 Task: Invite Team Member Softage.1@softage.net to Workspace DevOps. Invite Team Member Softage.2@softage.net to Workspace DevOps. Invite Team Member Softage.3@softage.net to Workspace DevOps. Invite Team Member Softage.4@softage.net to Workspace DevOps
Action: Mouse moved to (853, 100)
Screenshot: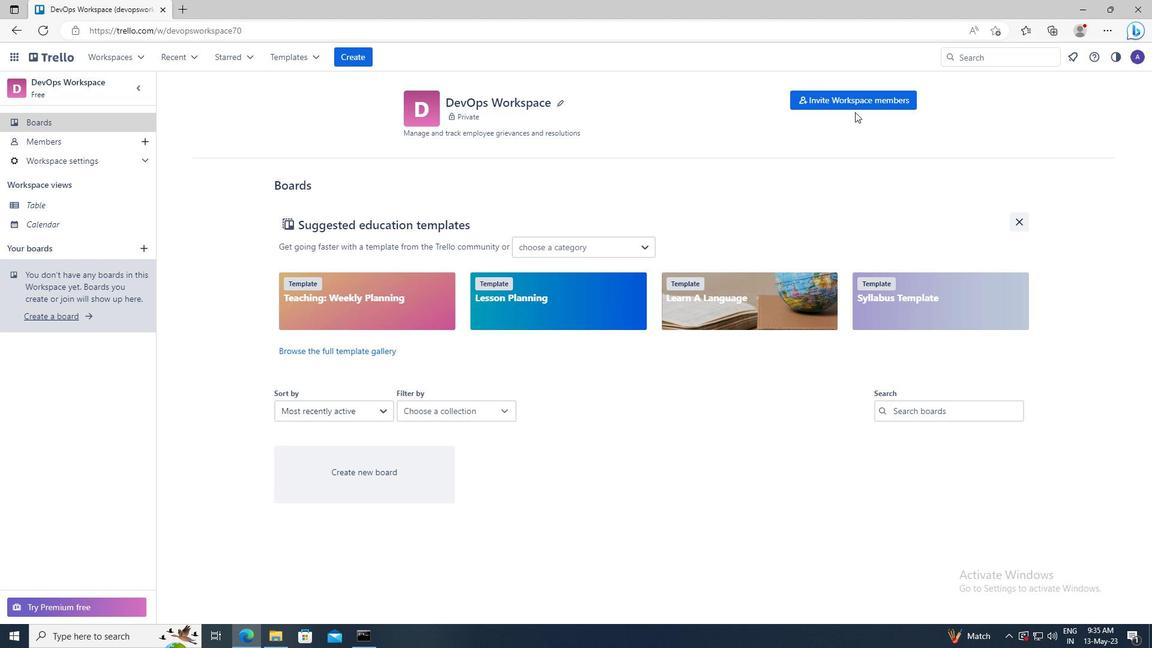 
Action: Mouse pressed left at (853, 100)
Screenshot: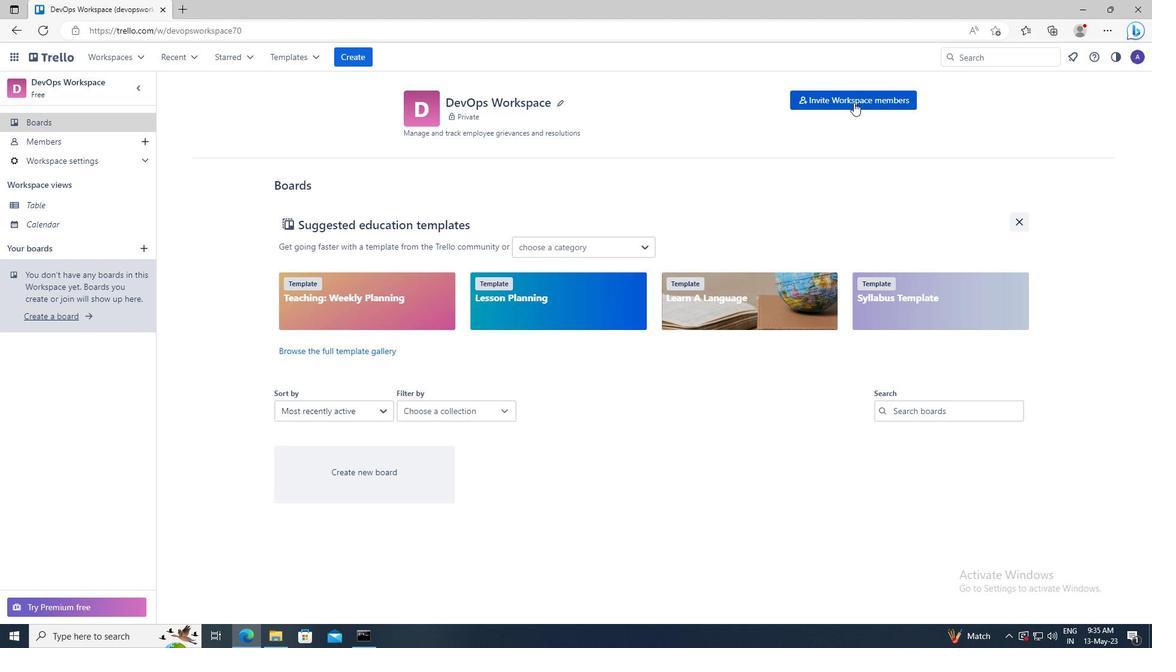 
Action: Mouse moved to (481, 329)
Screenshot: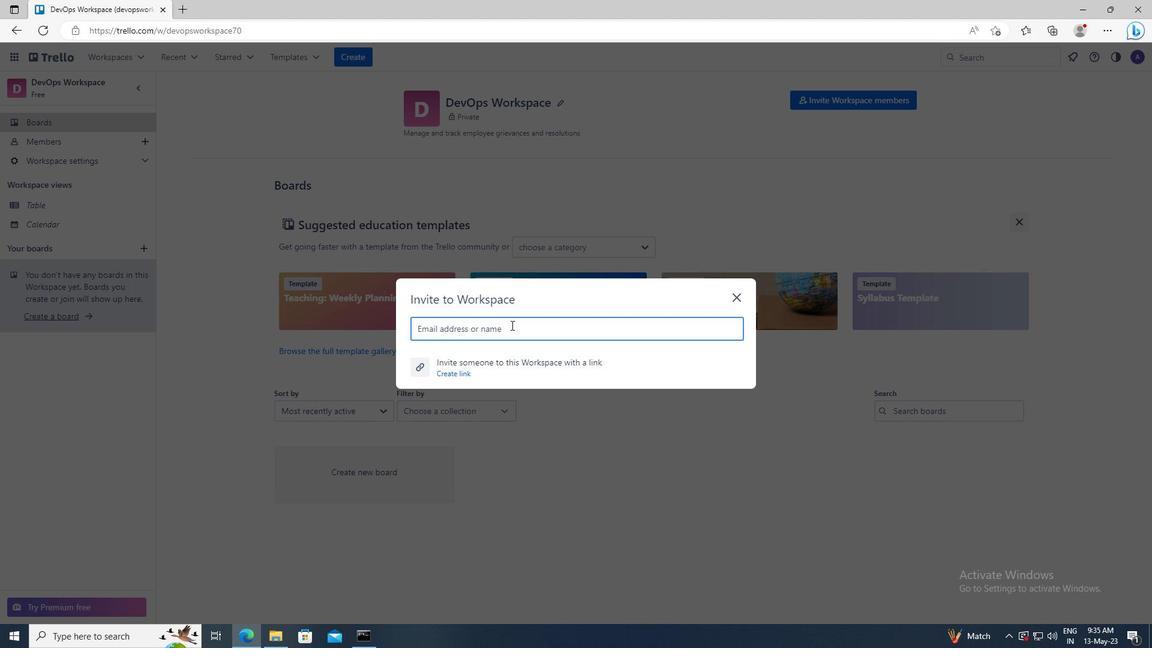 
Action: Mouse pressed left at (481, 329)
Screenshot: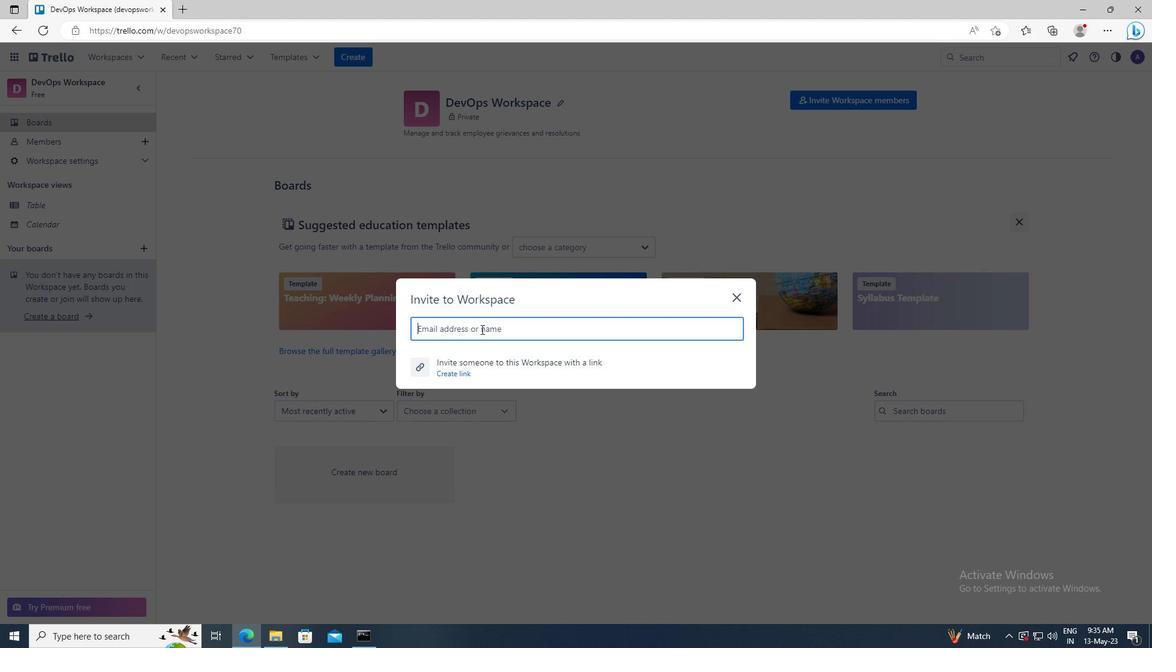 
Action: Key pressed <Key.shift>SOFTAGE.1<Key.shift>@SOFTAGE.NET
Screenshot: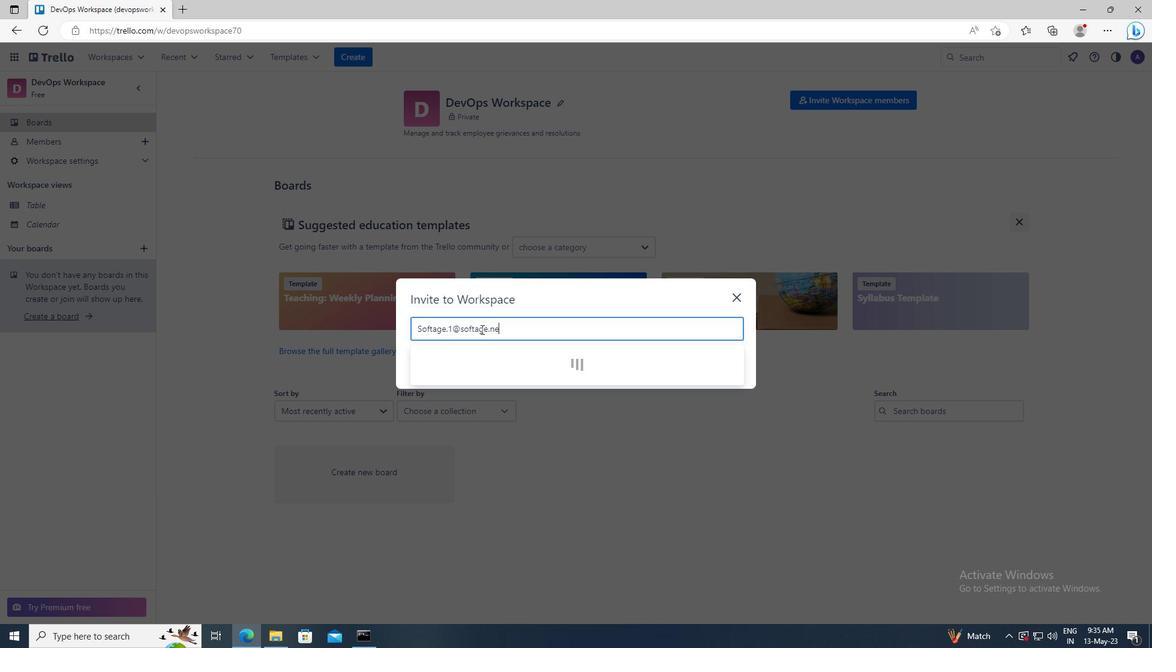 
Action: Mouse moved to (481, 358)
Screenshot: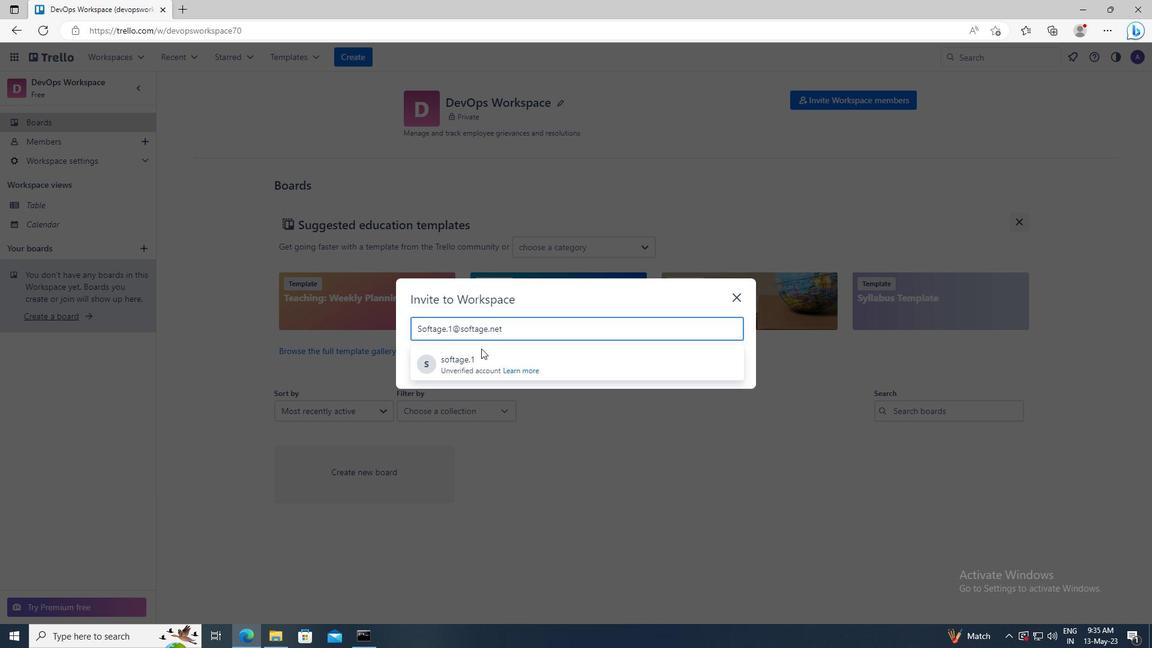
Action: Mouse pressed left at (481, 358)
Screenshot: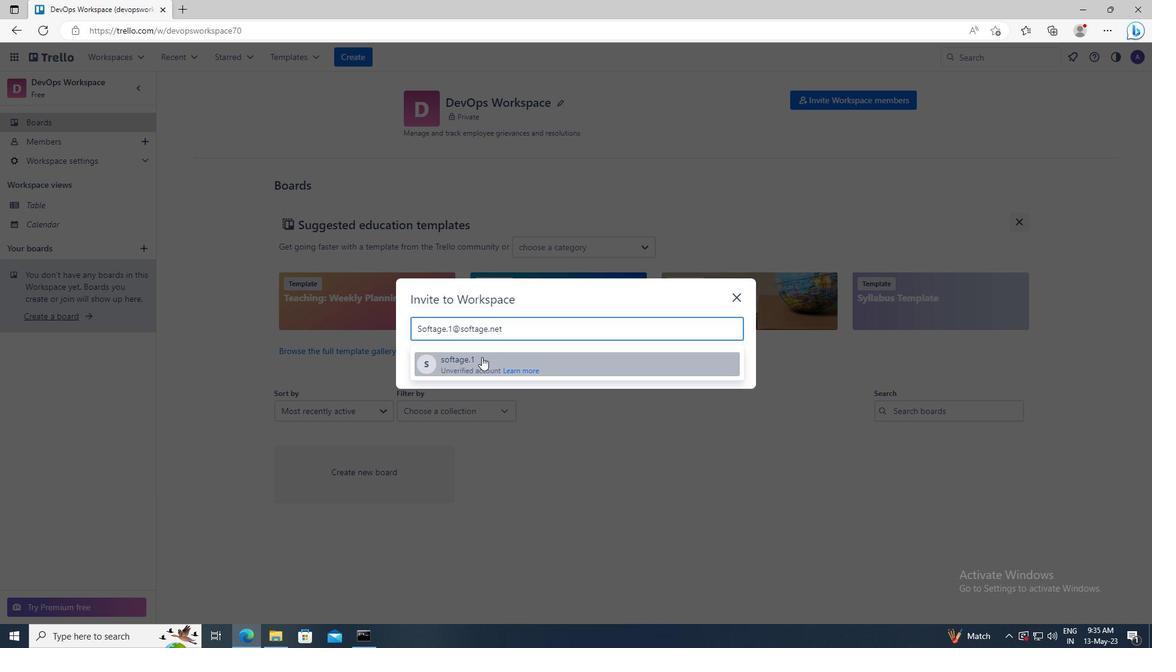 
Action: Mouse moved to (718, 305)
Screenshot: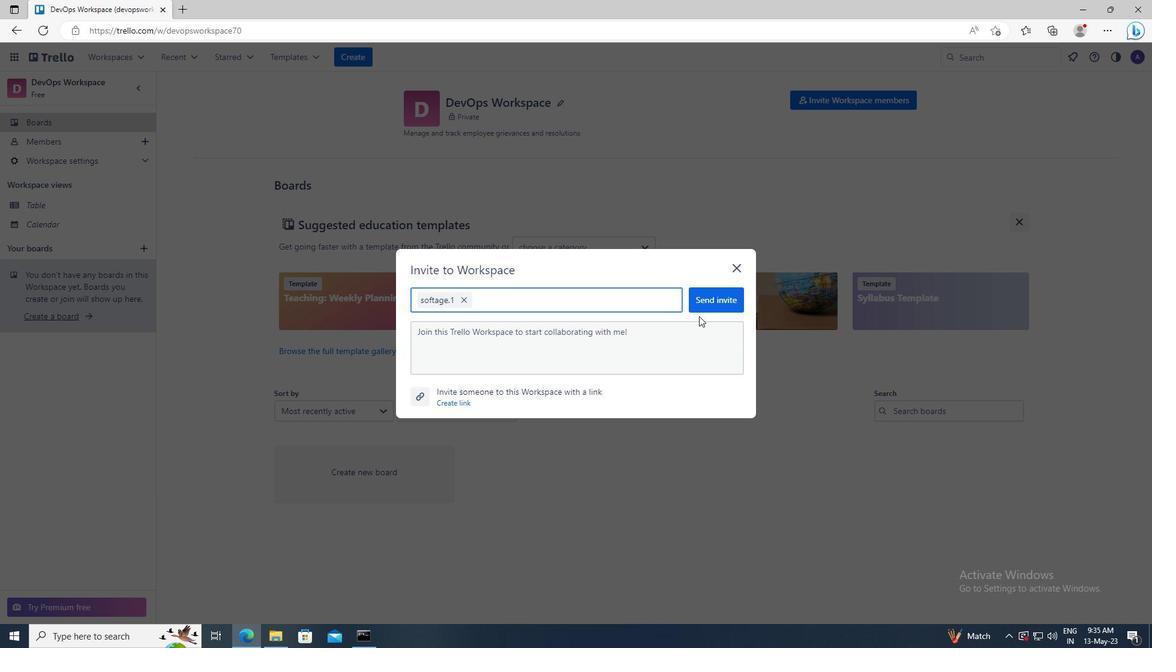 
Action: Mouse pressed left at (718, 305)
Screenshot: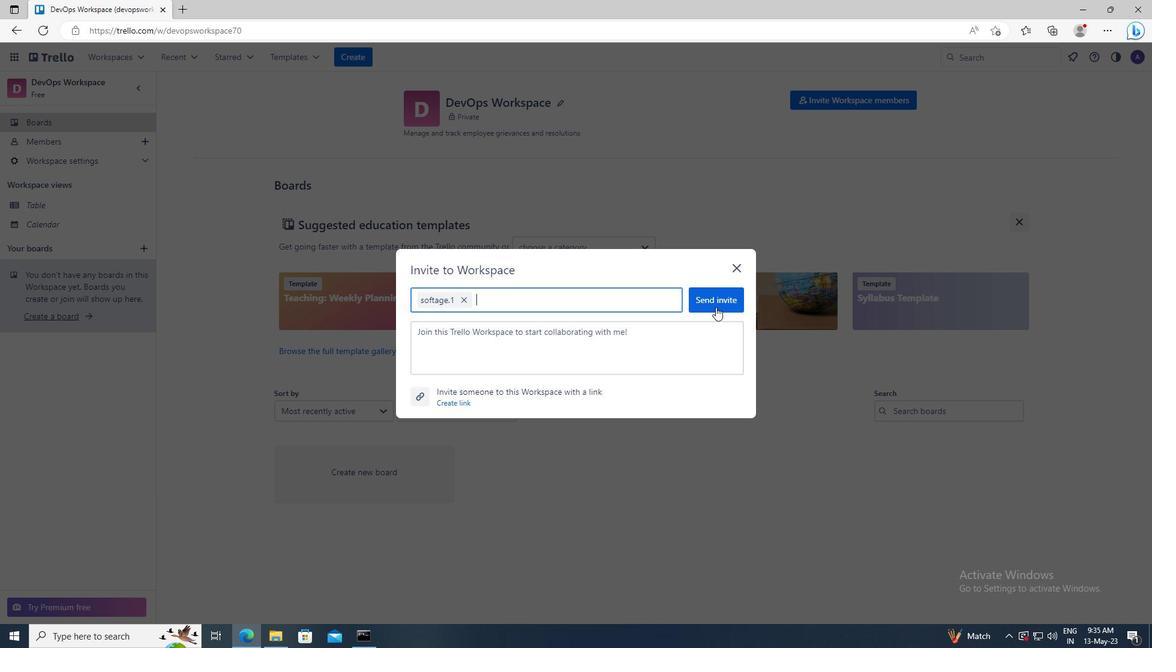
Action: Mouse moved to (820, 102)
Screenshot: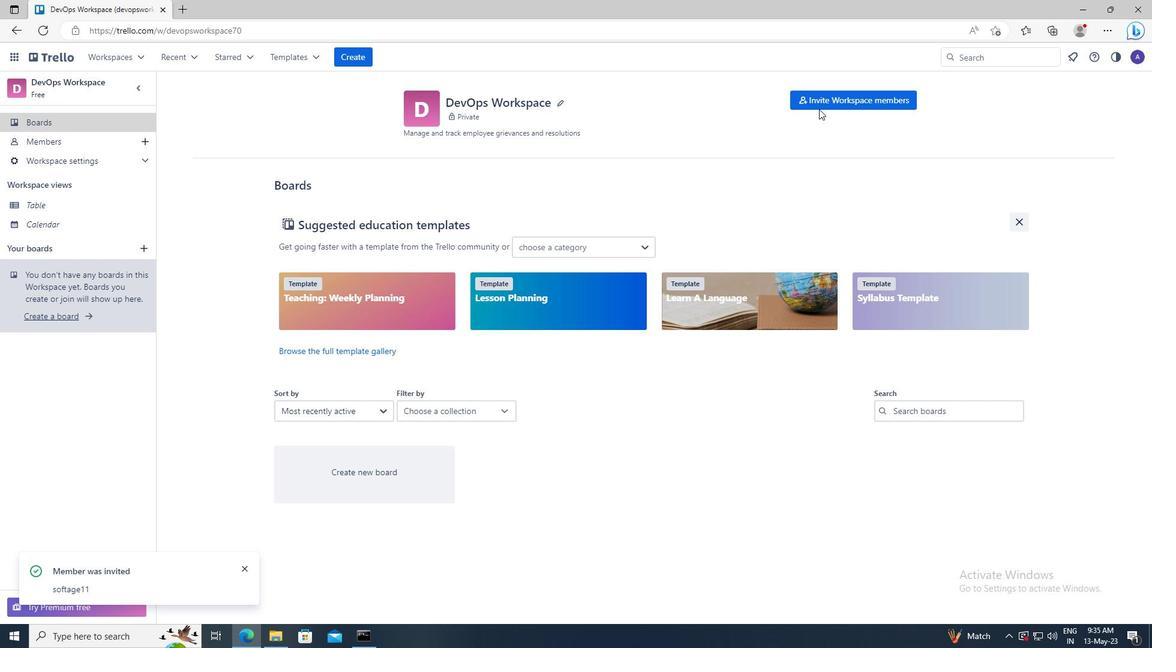
Action: Mouse pressed left at (820, 102)
Screenshot: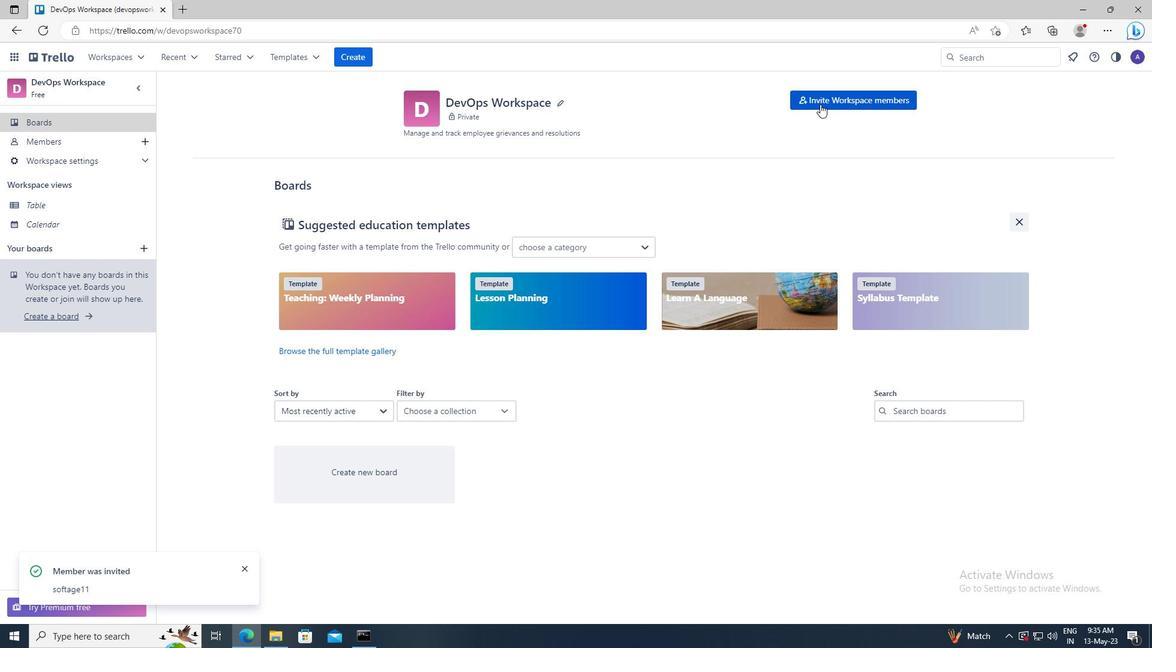 
Action: Mouse moved to (440, 333)
Screenshot: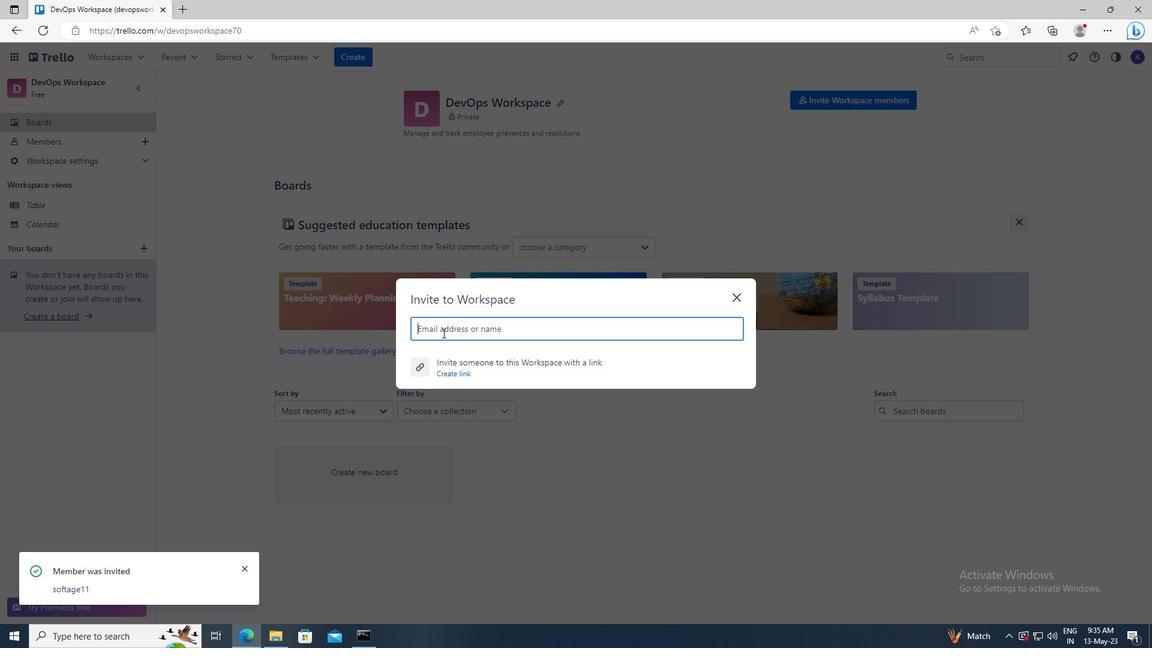 
Action: Mouse pressed left at (440, 333)
Screenshot: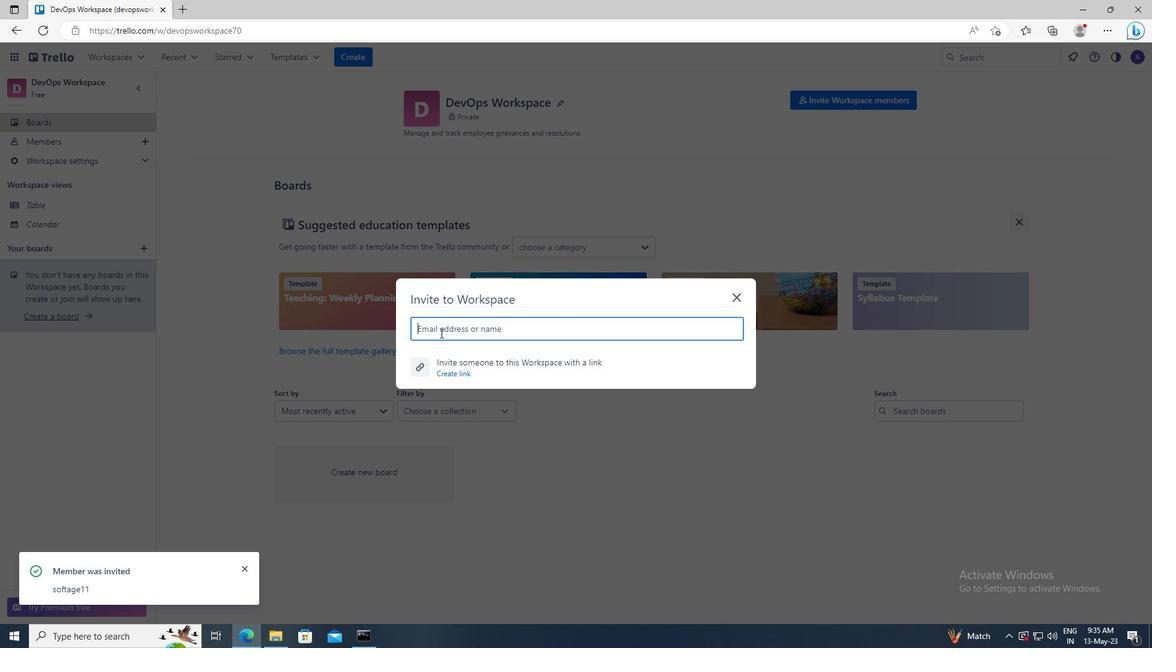 
Action: Key pressed <Key.shift>SOFTAGE.2<Key.shift>@SOFTAGE.NET
Screenshot: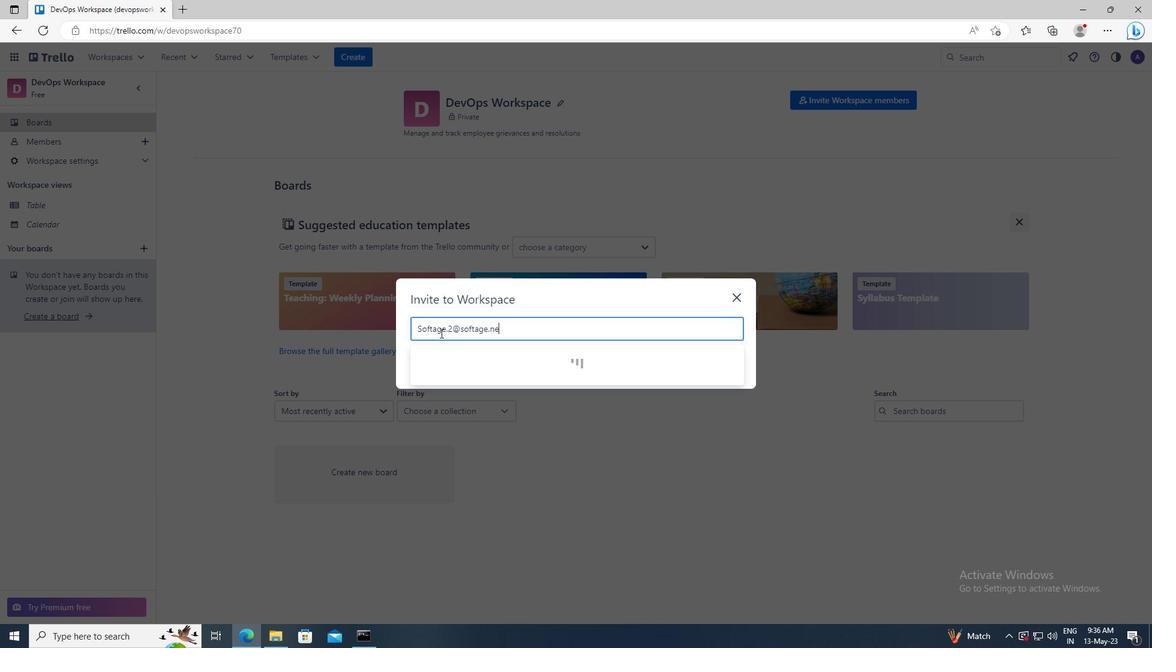 
Action: Mouse moved to (445, 362)
Screenshot: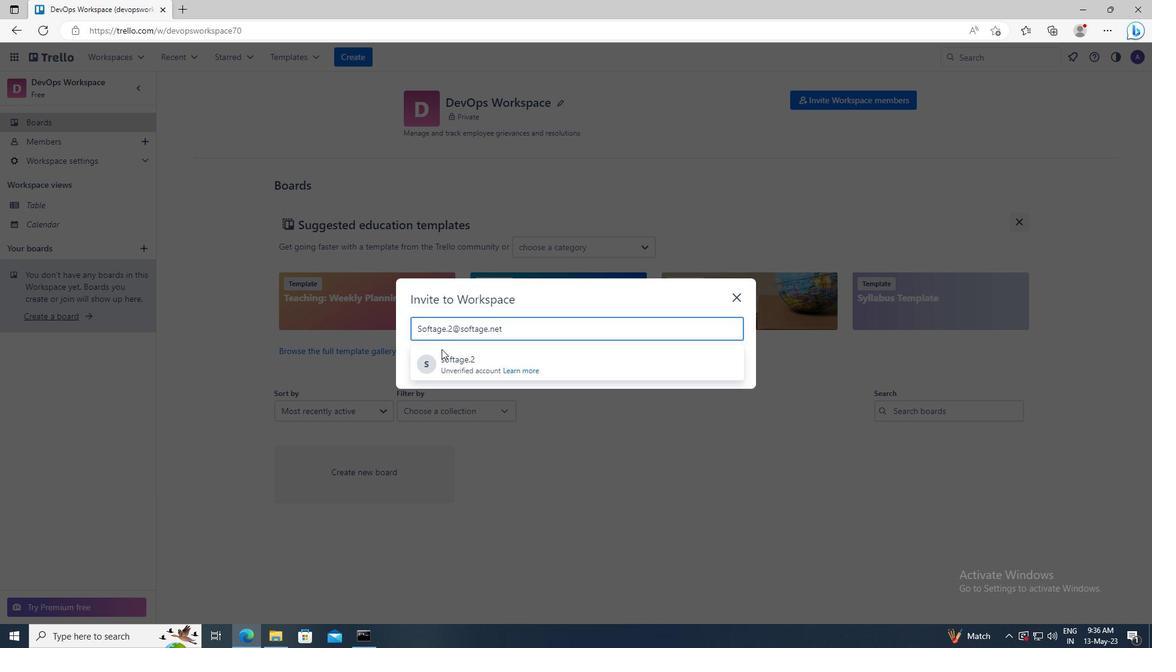 
Action: Mouse pressed left at (445, 362)
Screenshot: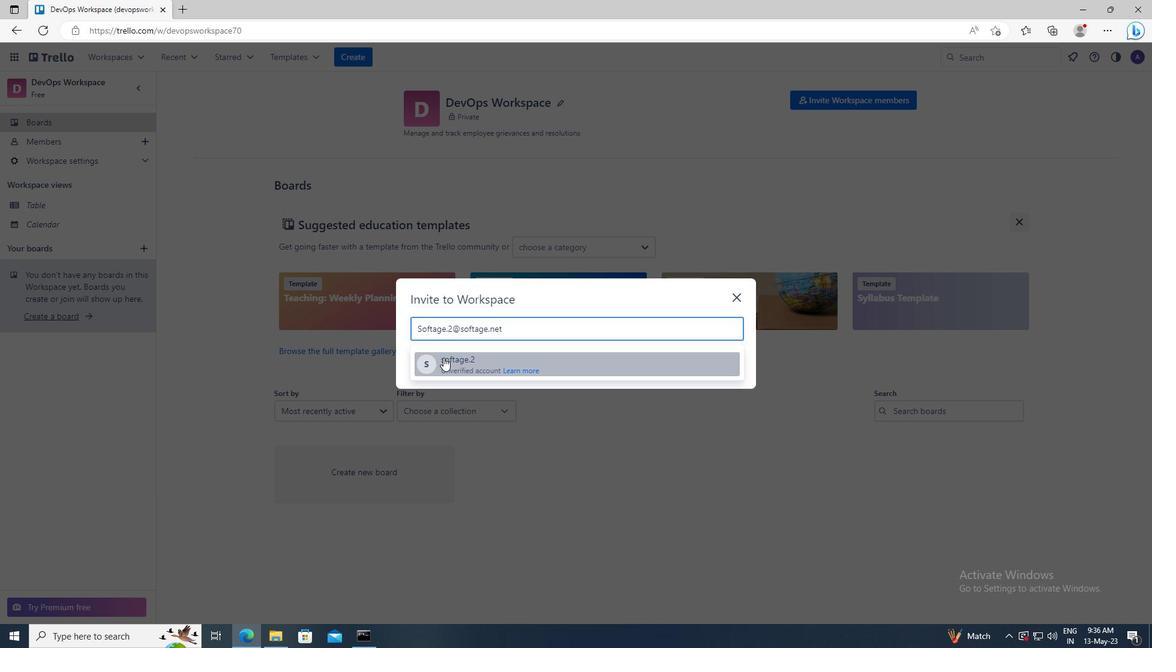 
Action: Mouse moved to (713, 304)
Screenshot: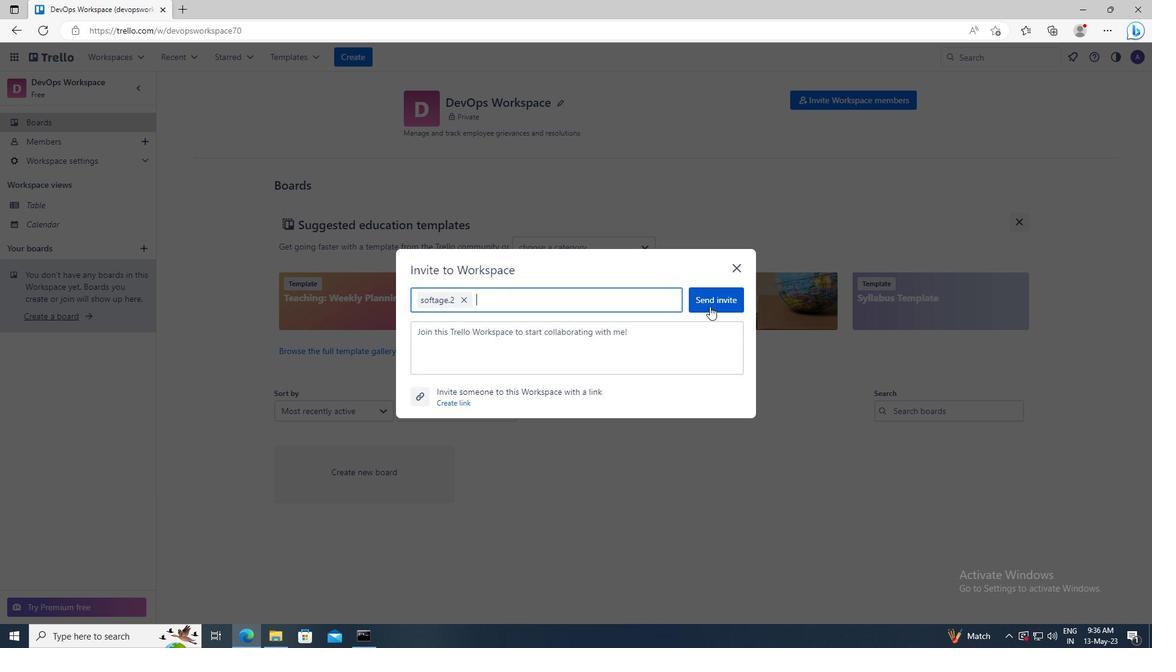 
Action: Mouse pressed left at (713, 304)
Screenshot: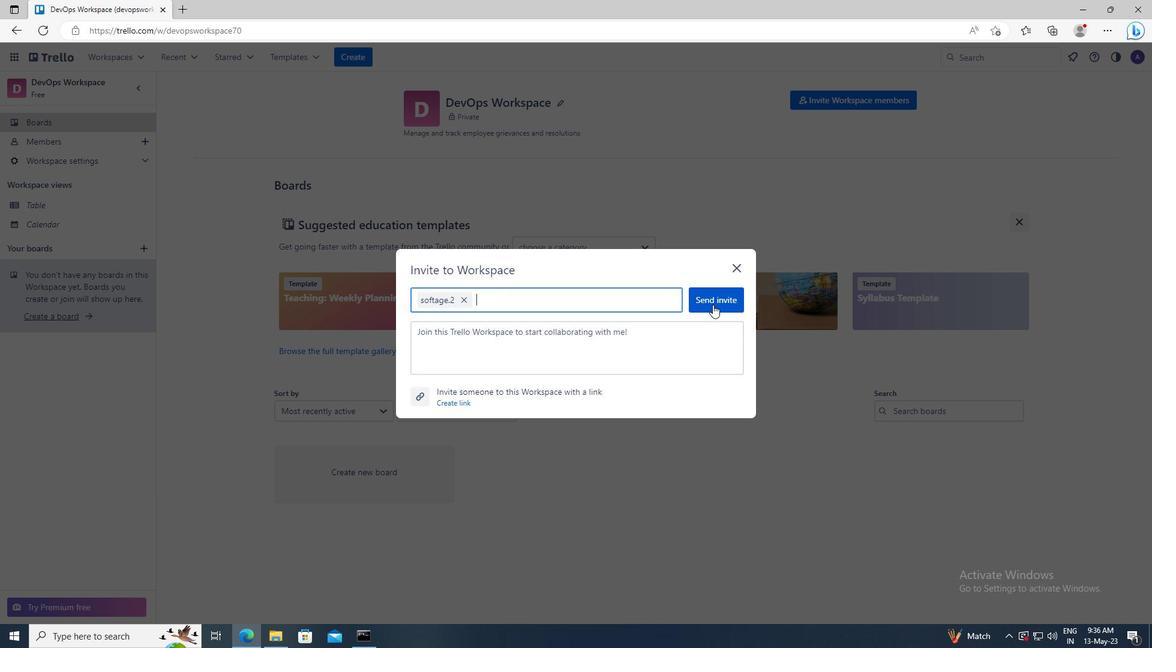 
Action: Mouse moved to (816, 99)
Screenshot: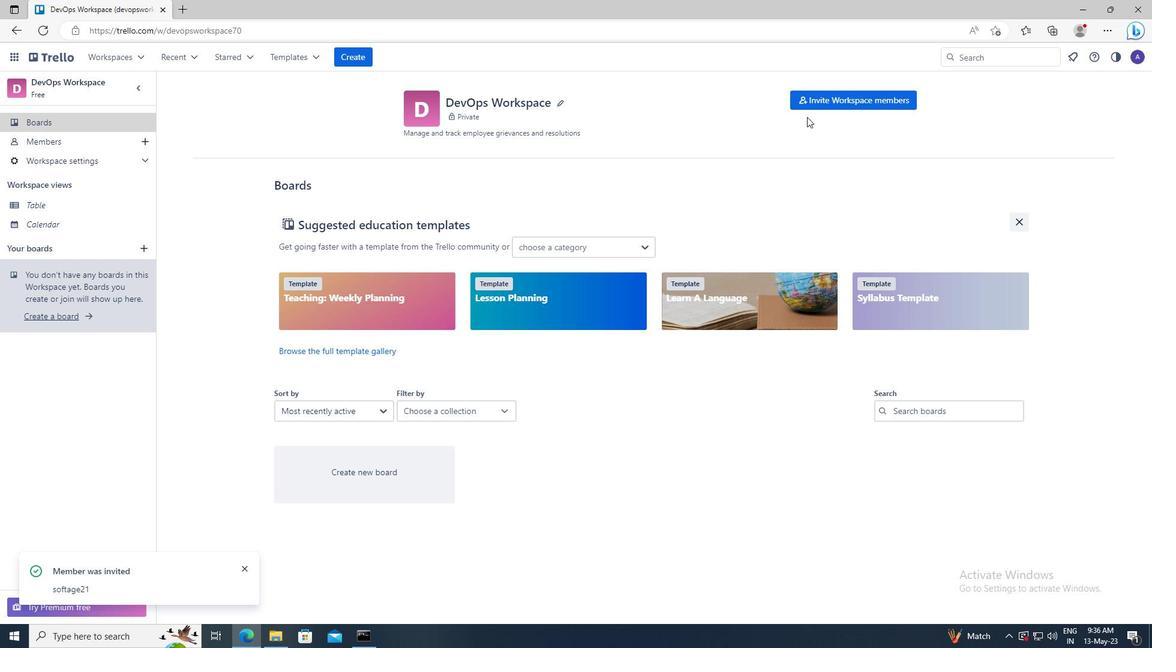 
Action: Mouse pressed left at (816, 99)
Screenshot: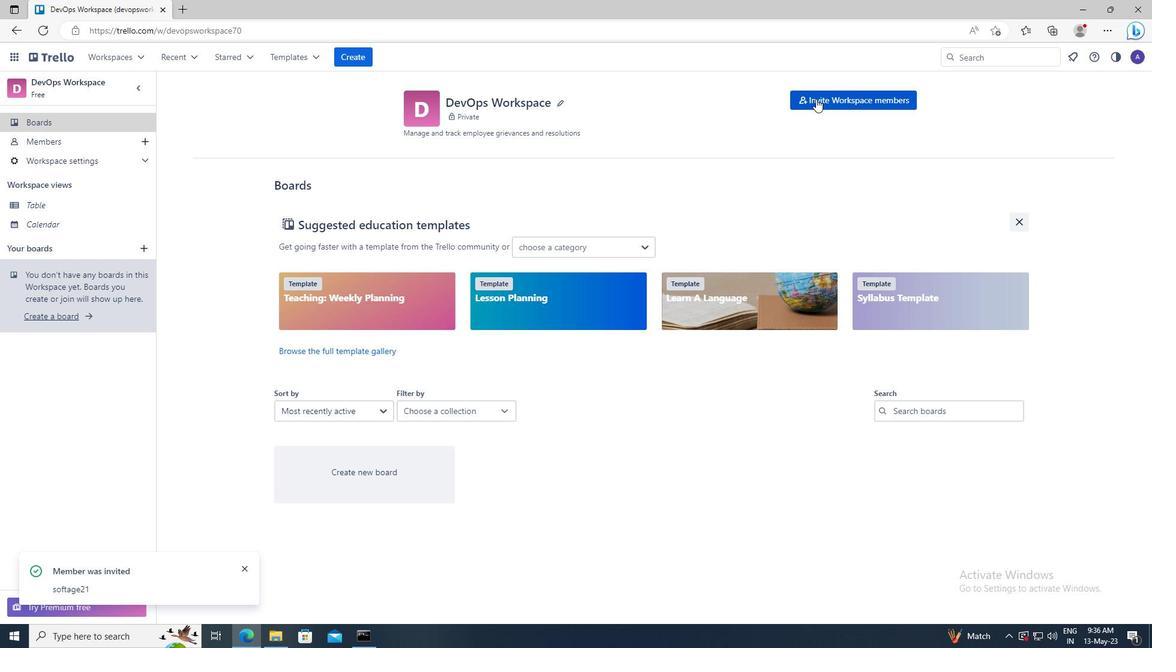 
Action: Mouse moved to (444, 328)
Screenshot: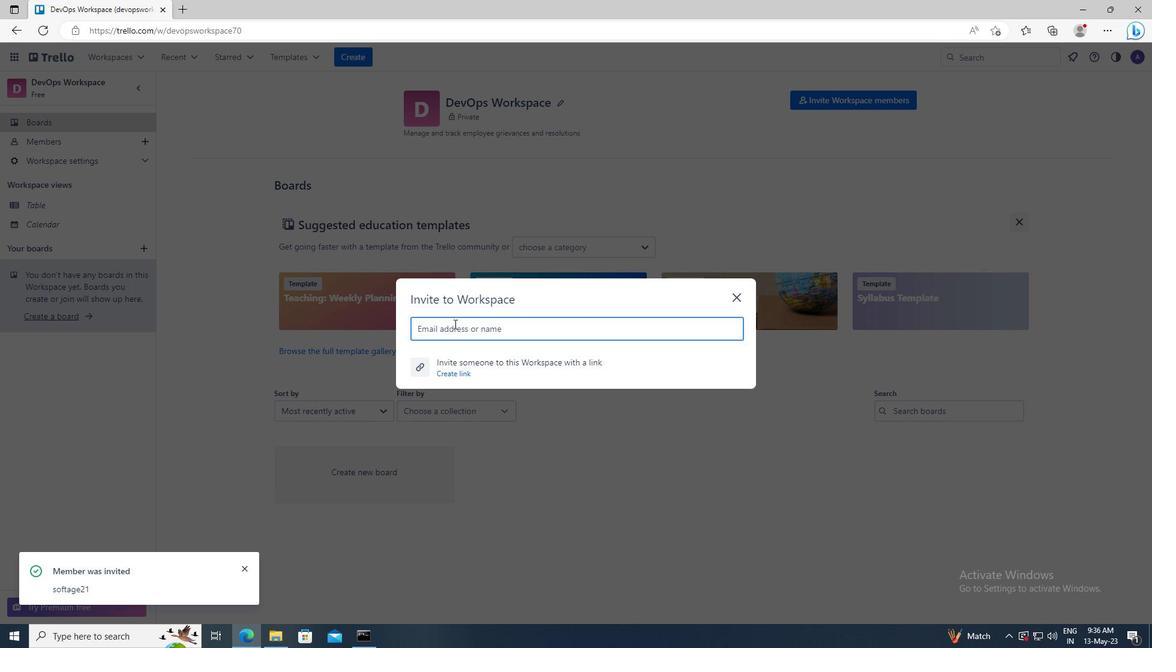 
Action: Mouse pressed left at (444, 328)
Screenshot: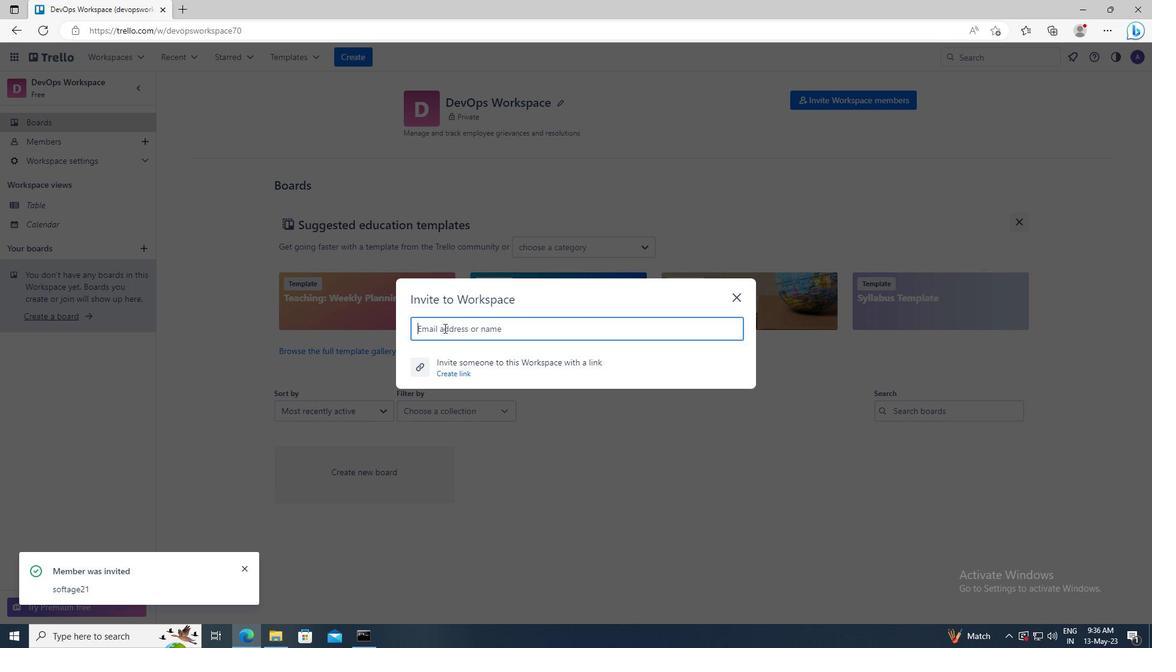 
Action: Key pressed <Key.shift>SOFTAGE.3<Key.shift>@SOFTAGE.NET
Screenshot: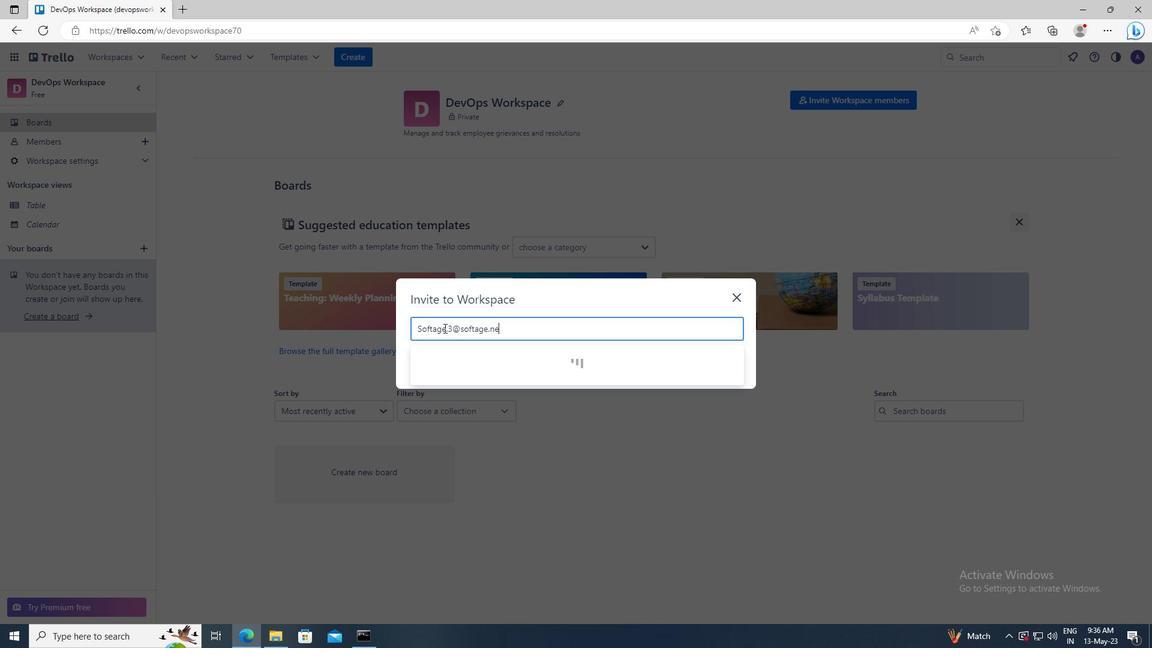 
Action: Mouse moved to (450, 363)
Screenshot: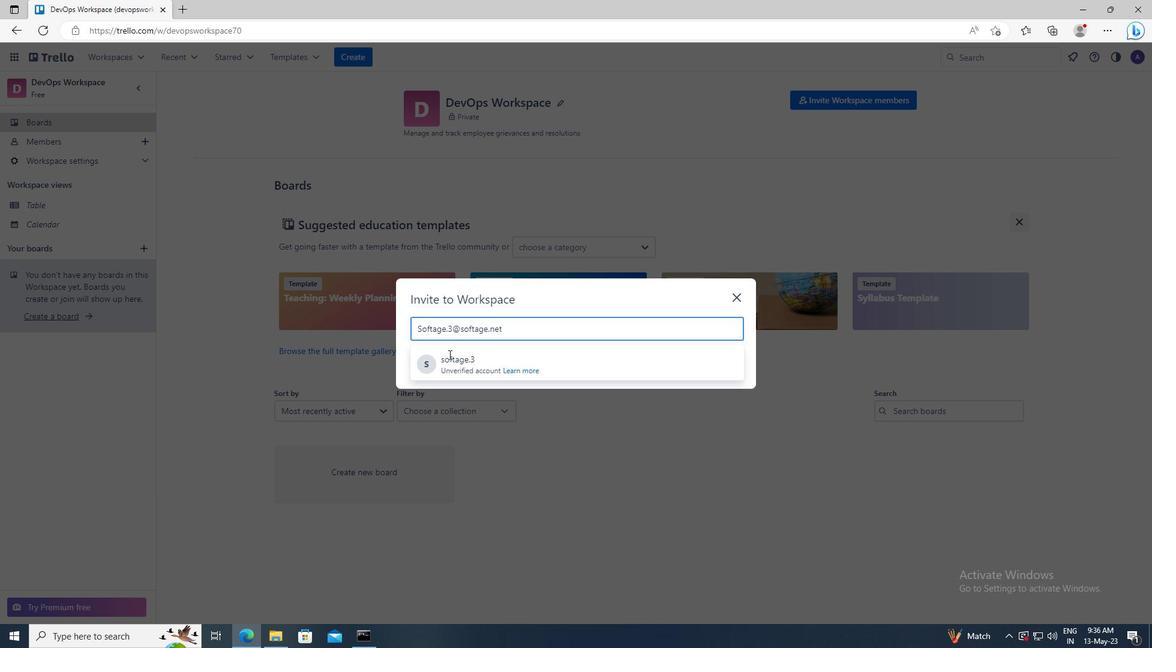 
Action: Mouse pressed left at (450, 363)
Screenshot: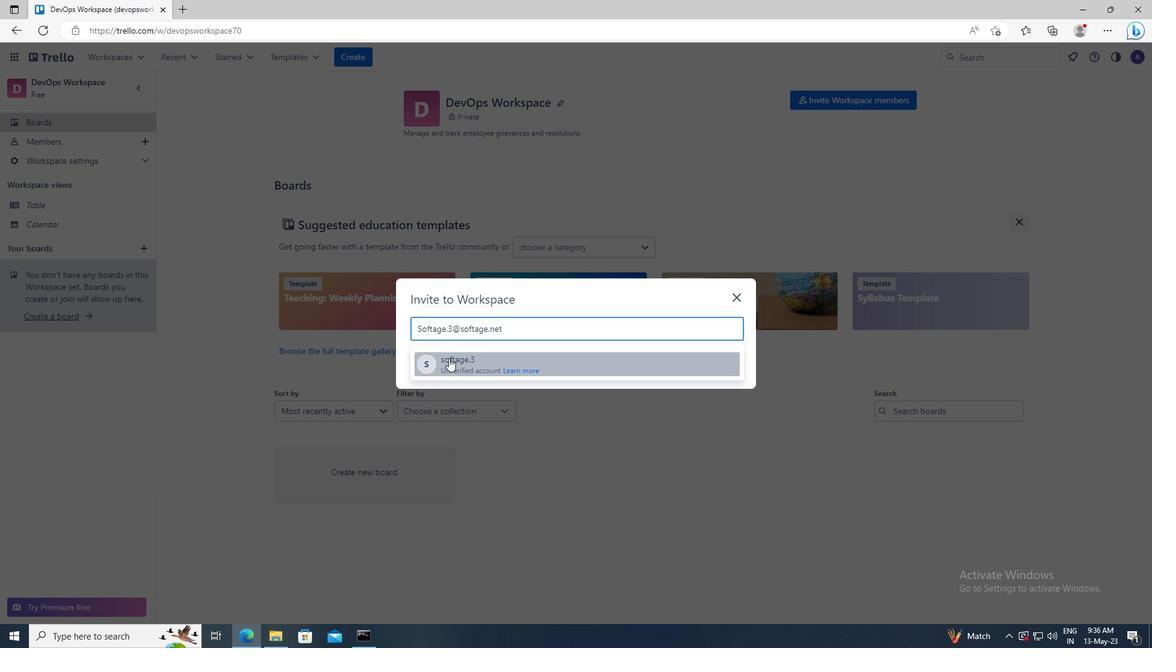 
Action: Mouse moved to (712, 303)
Screenshot: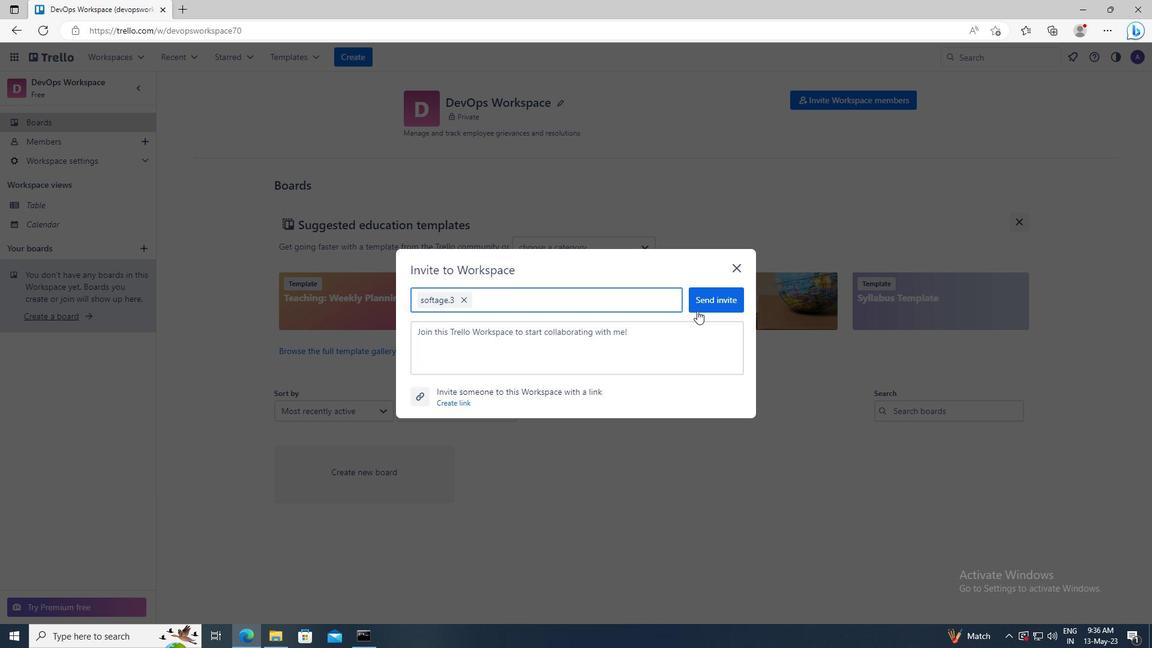 
Action: Mouse pressed left at (712, 303)
Screenshot: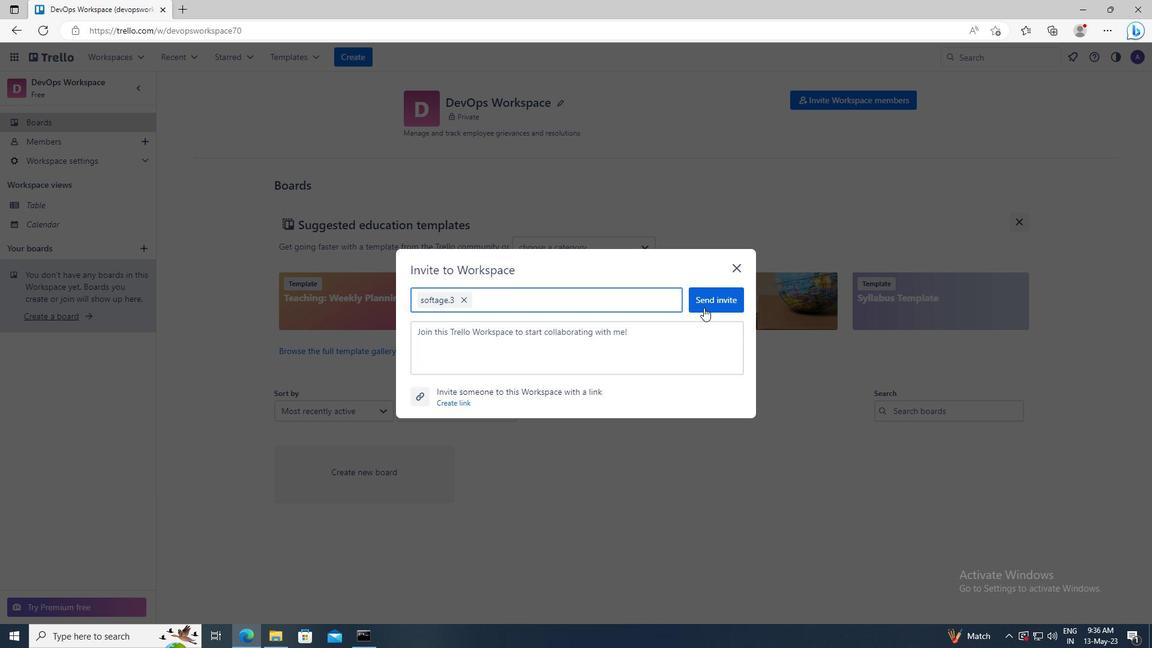 
Action: Mouse moved to (831, 99)
Screenshot: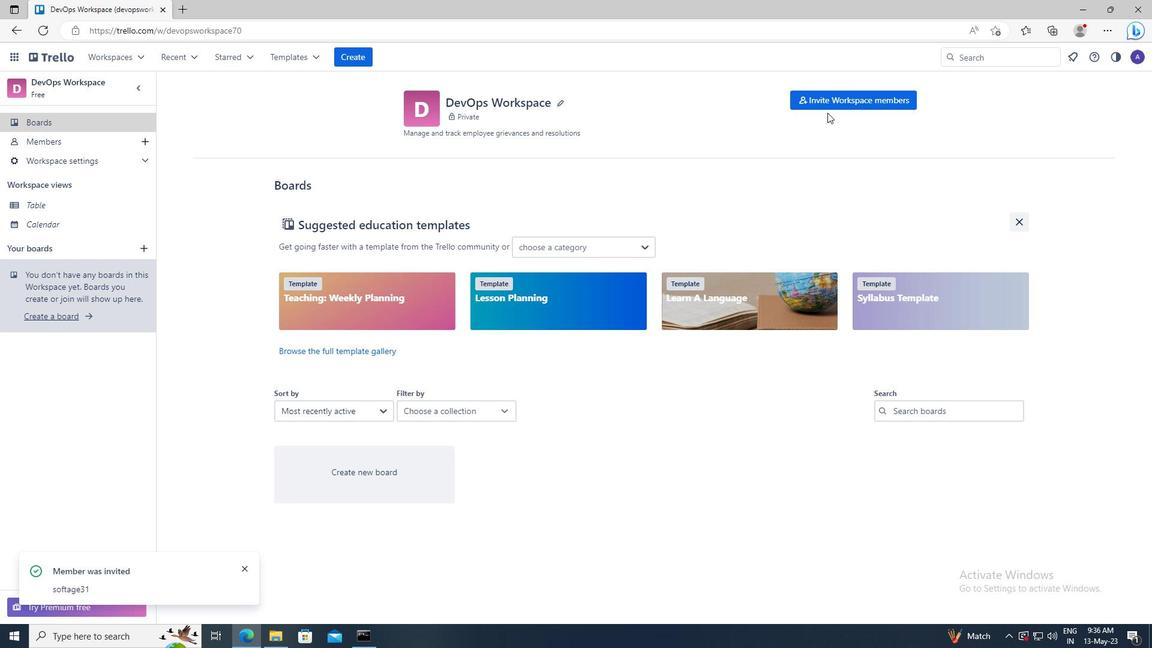 
Action: Mouse pressed left at (831, 99)
Screenshot: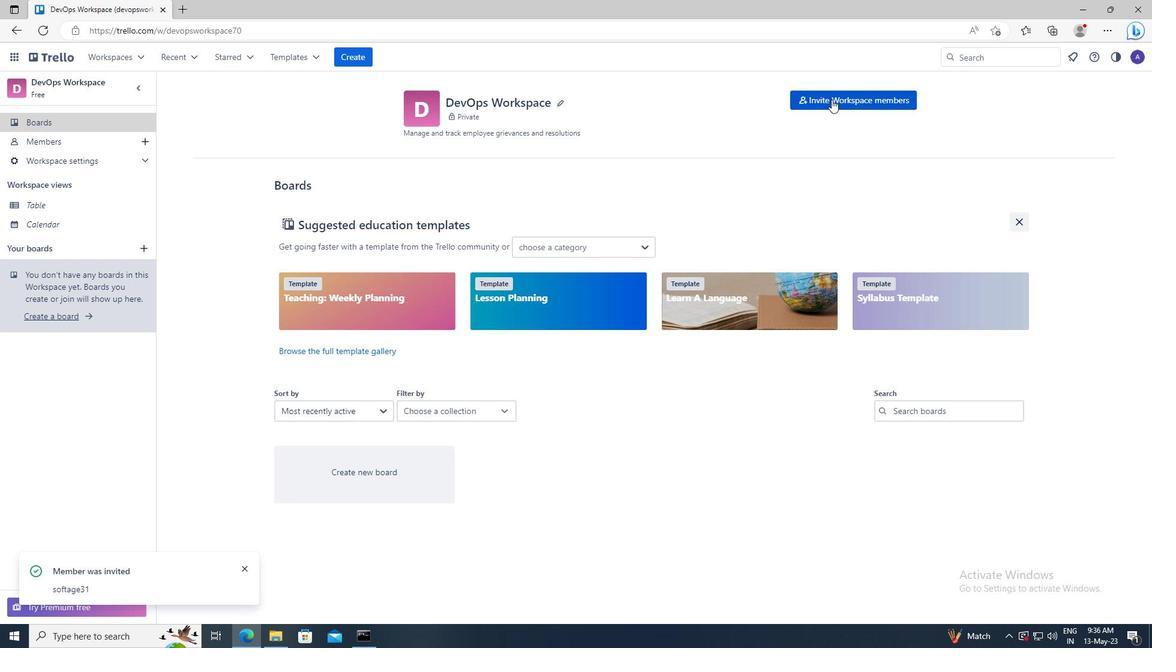 
Action: Mouse moved to (453, 327)
Screenshot: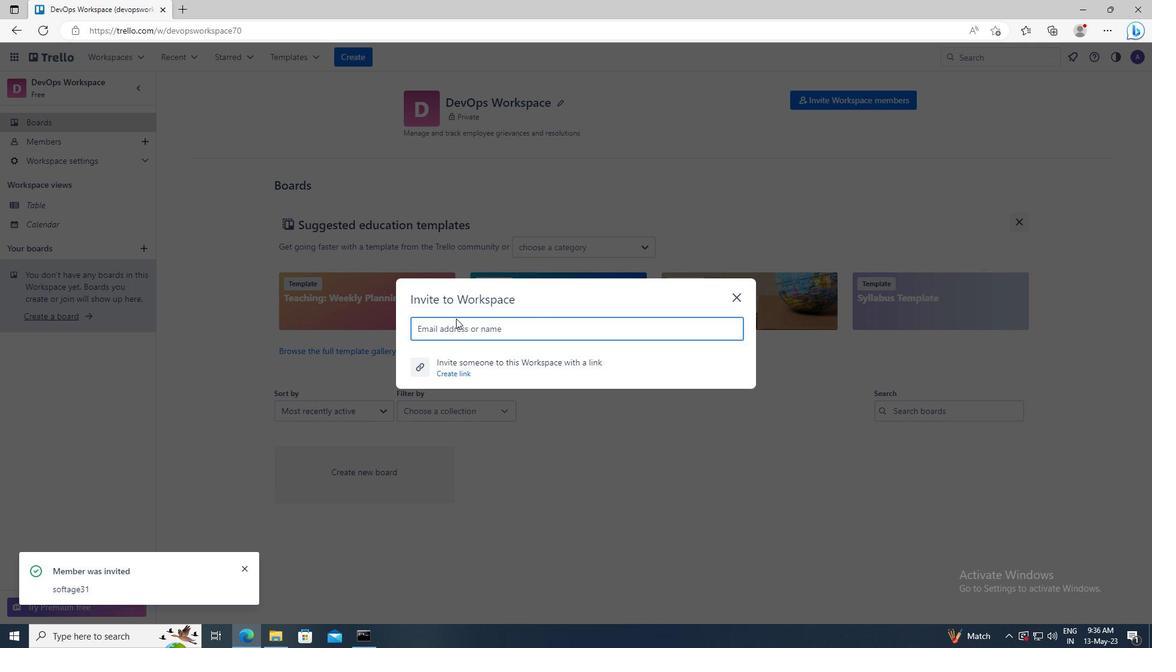 
Action: Mouse pressed left at (453, 327)
Screenshot: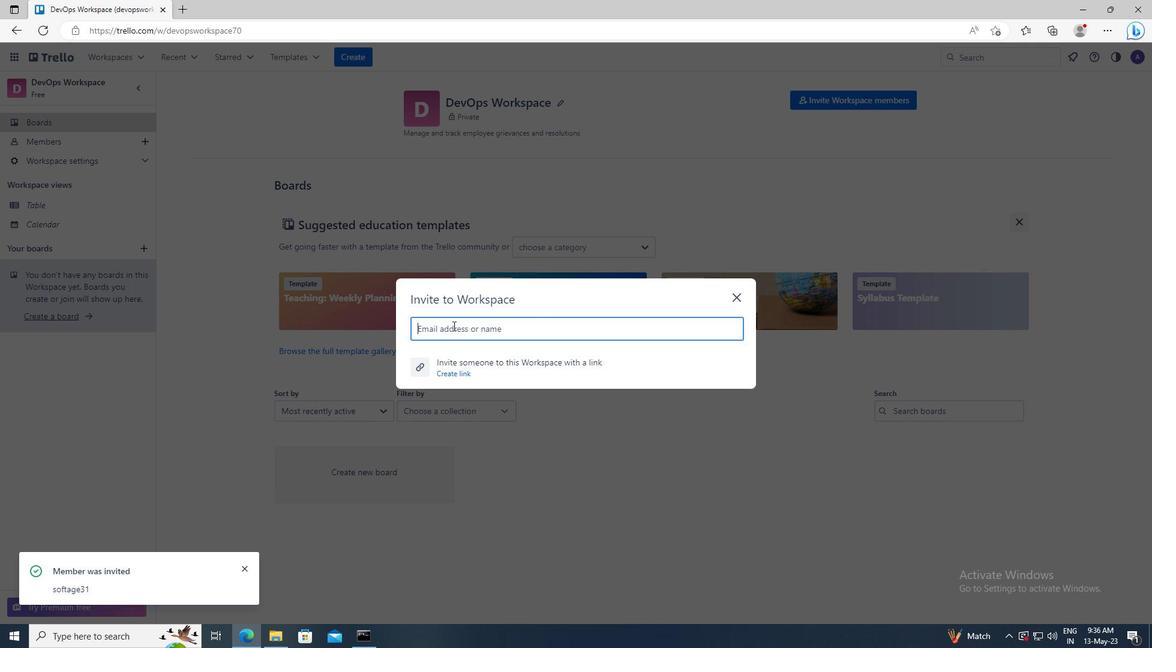 
Action: Key pressed <Key.shift>SOFTAGE.4<Key.shift>@SOFTAGE.NET
Screenshot: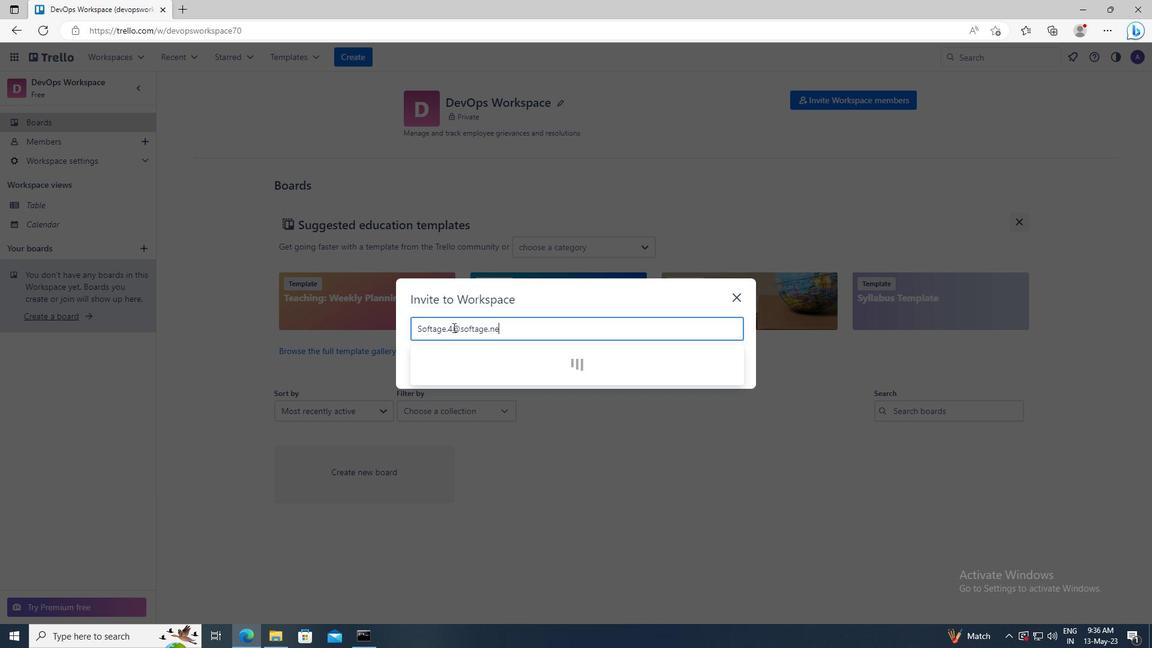 
Action: Mouse moved to (456, 362)
Screenshot: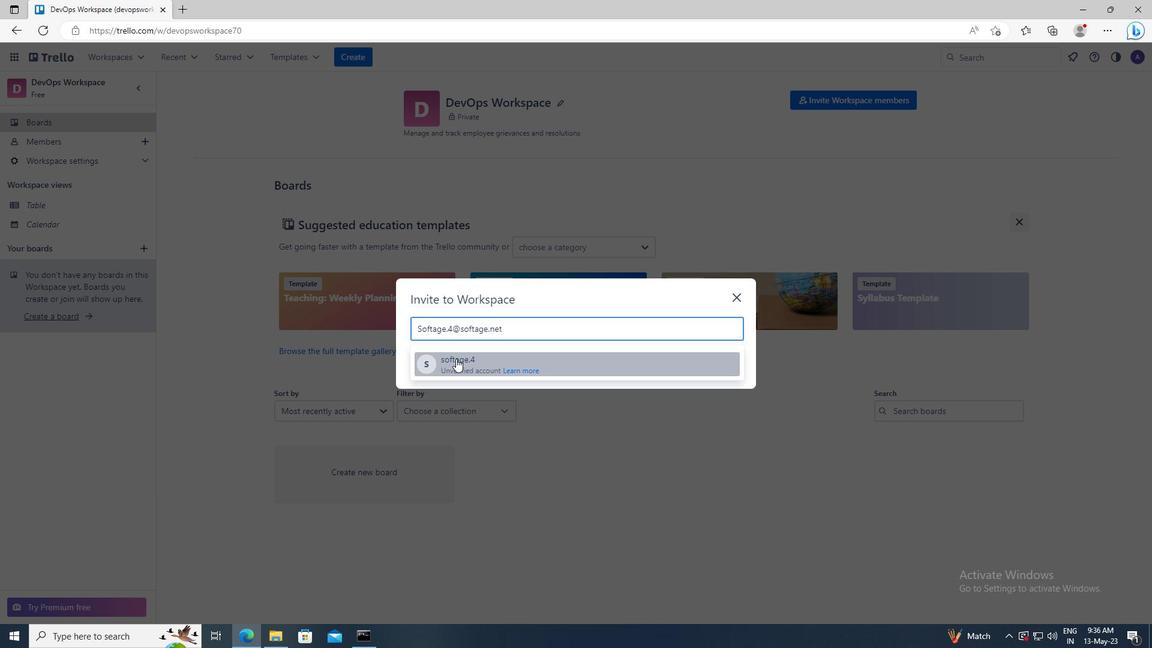 
Action: Mouse pressed left at (456, 362)
Screenshot: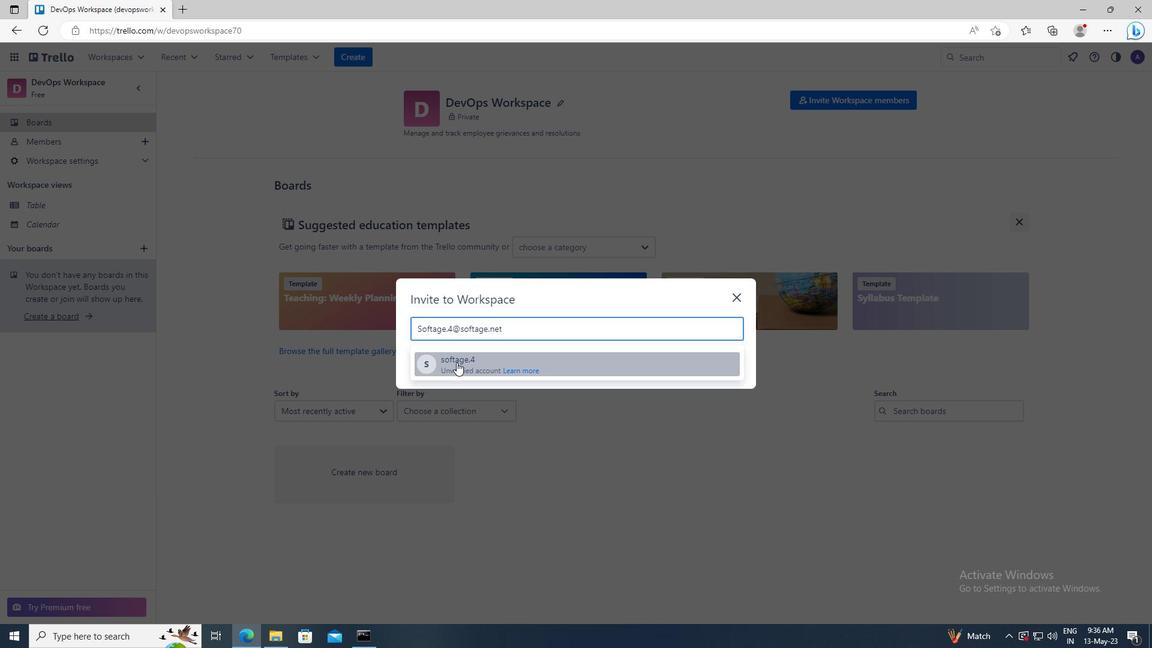 
Action: Mouse moved to (721, 302)
Screenshot: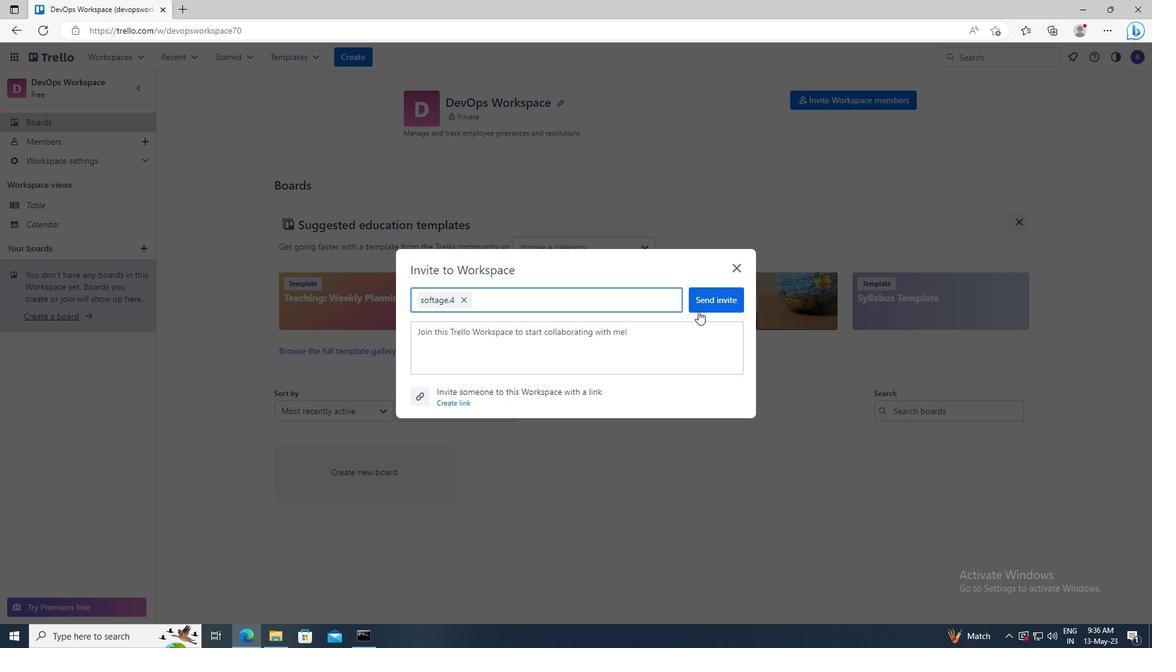 
Action: Mouse pressed left at (721, 302)
Screenshot: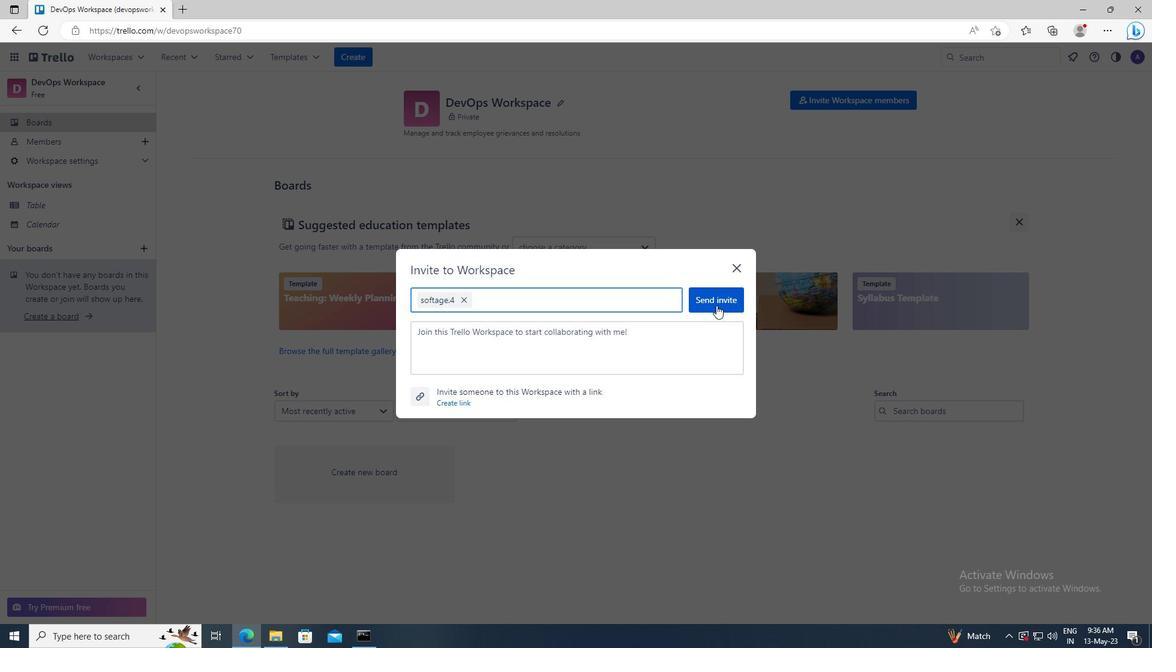 
